 Task: Open Outlook and review the settings under 'Mail' and 'General' tabs.
Action: Mouse moved to (37, 20)
Screenshot: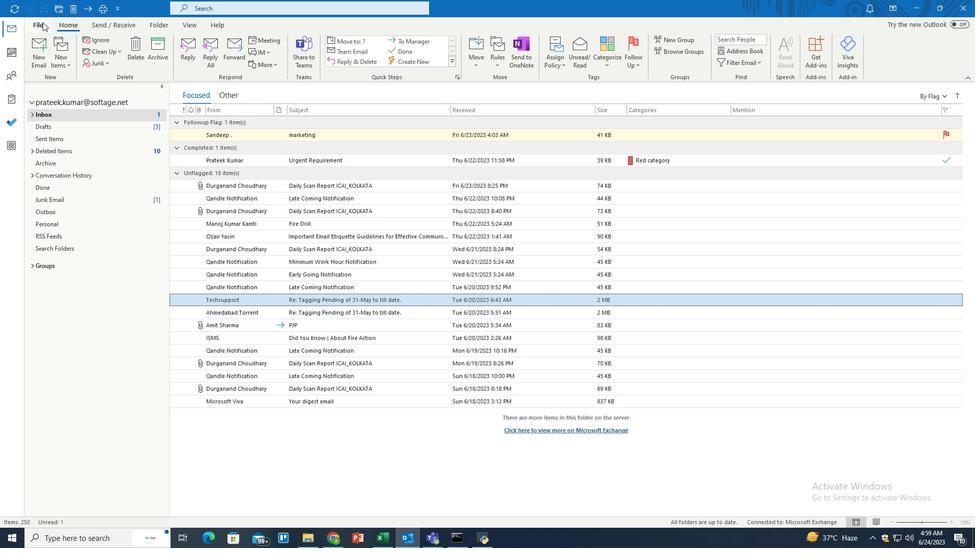 
Action: Mouse pressed left at (37, 20)
Screenshot: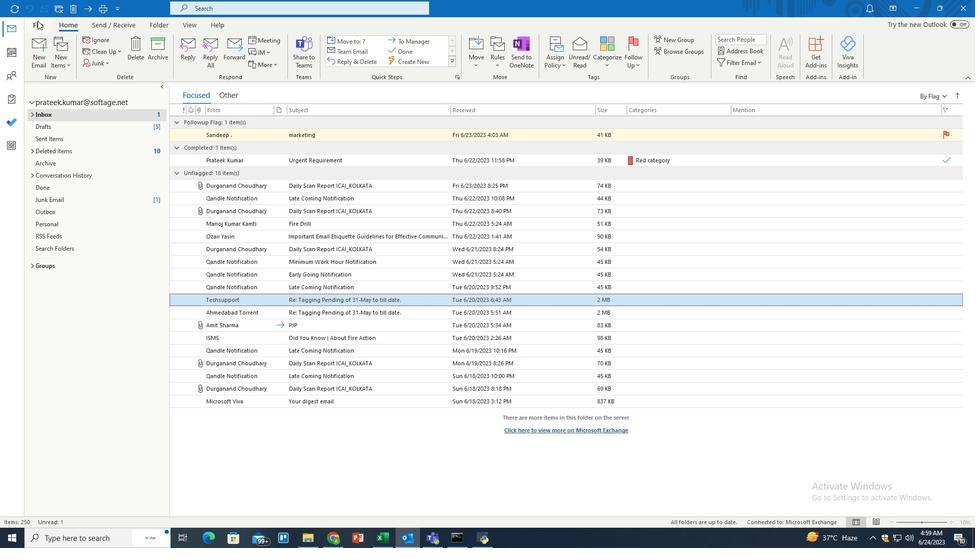 
Action: Mouse moved to (37, 487)
Screenshot: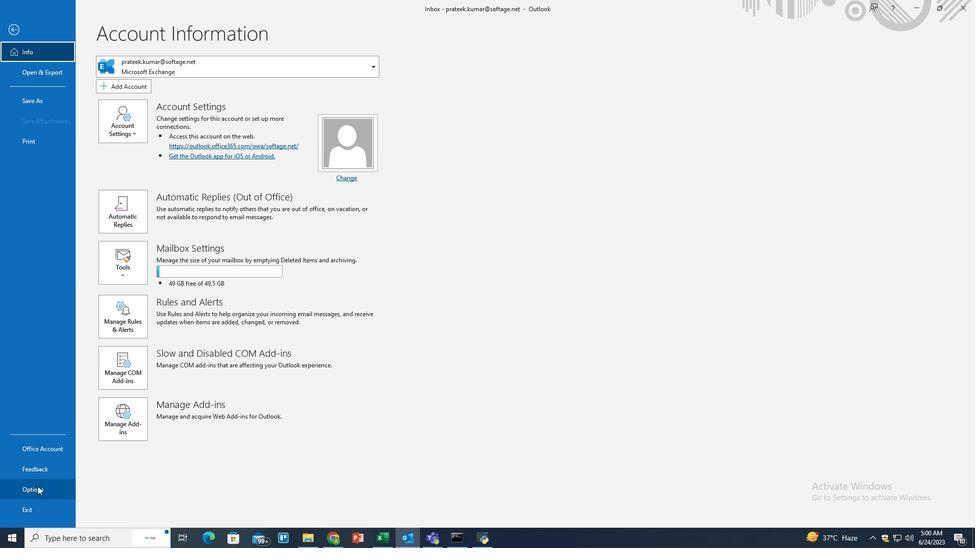 
Action: Mouse pressed left at (37, 487)
Screenshot: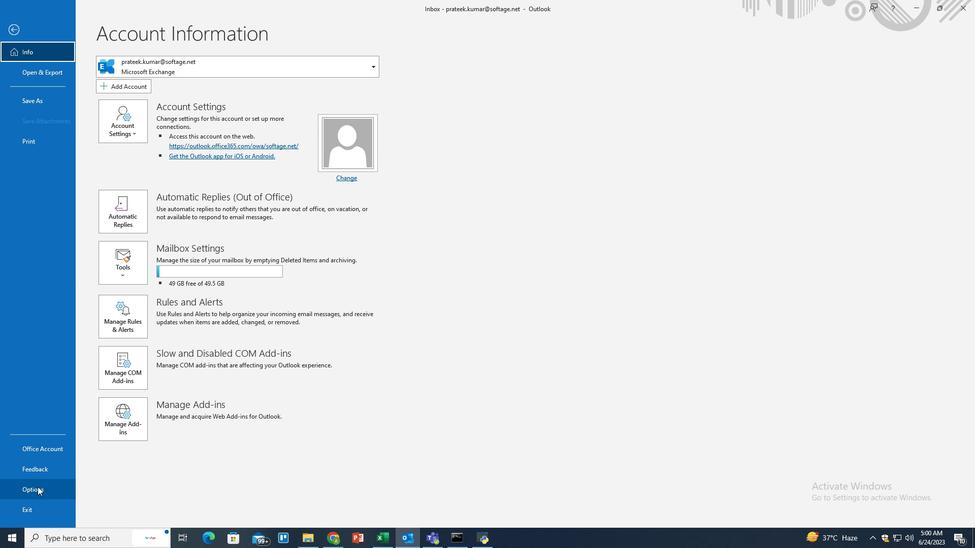 
Action: Mouse moved to (304, 126)
Screenshot: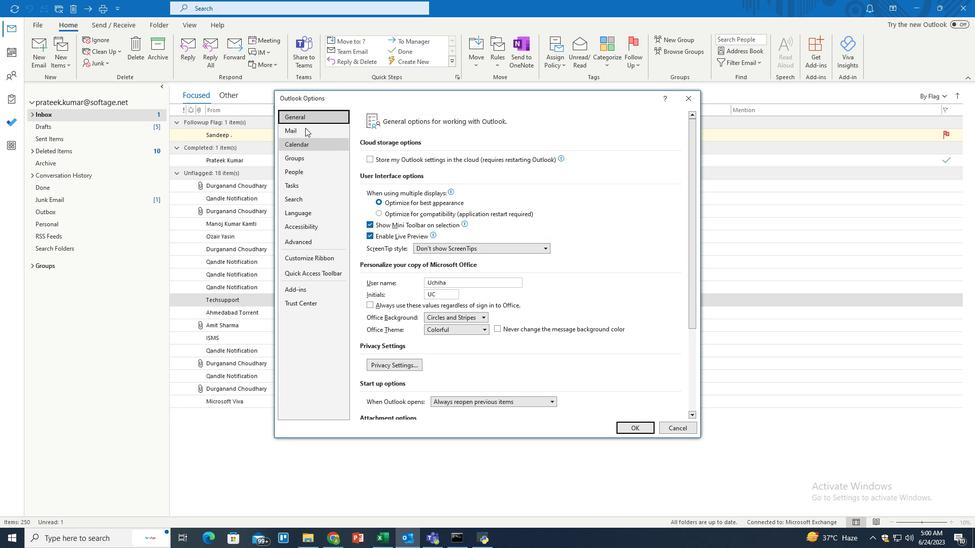 
Action: Mouse pressed left at (304, 126)
Screenshot: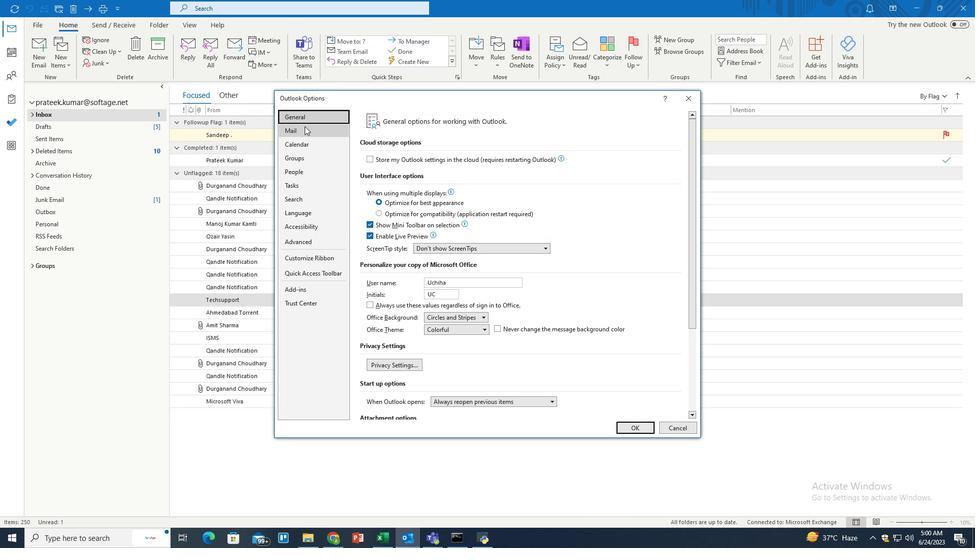 
Action: Mouse moved to (417, 203)
Screenshot: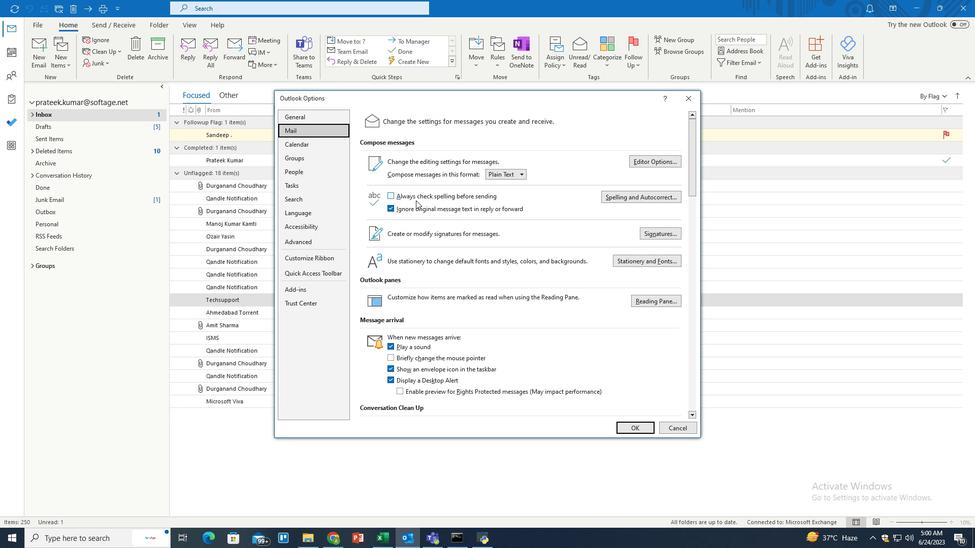 
Action: Mouse scrolled (417, 202) with delta (0, 0)
Screenshot: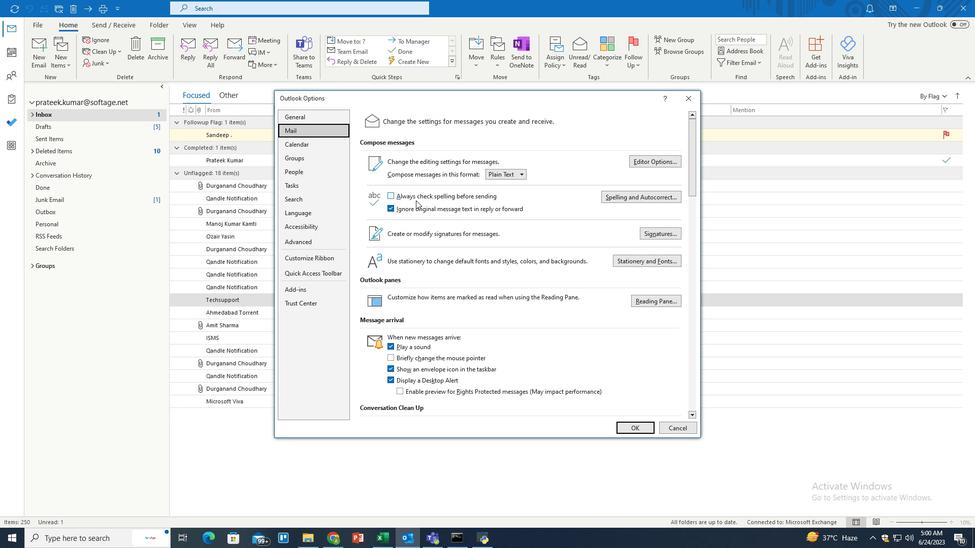 
Action: Mouse scrolled (417, 202) with delta (0, 0)
Screenshot: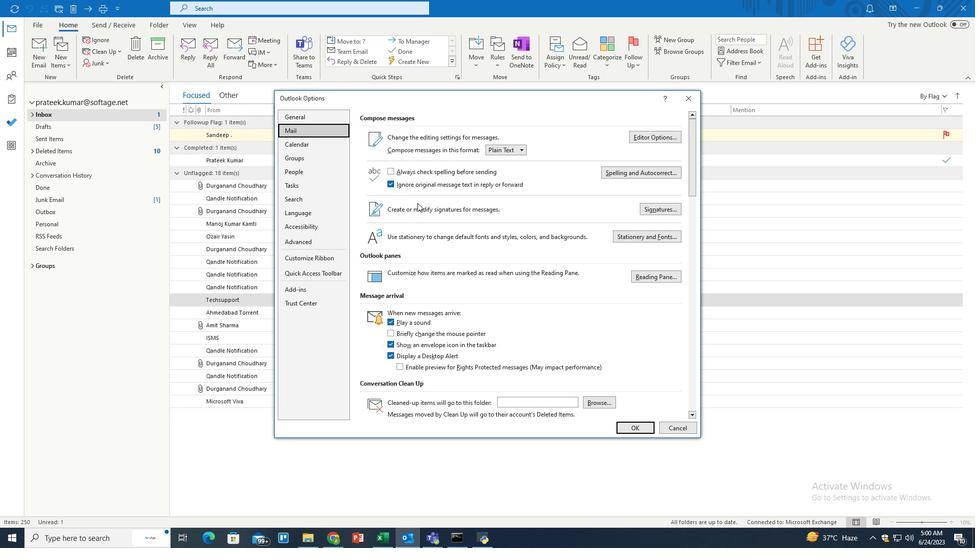 
Action: Mouse scrolled (417, 202) with delta (0, 0)
Screenshot: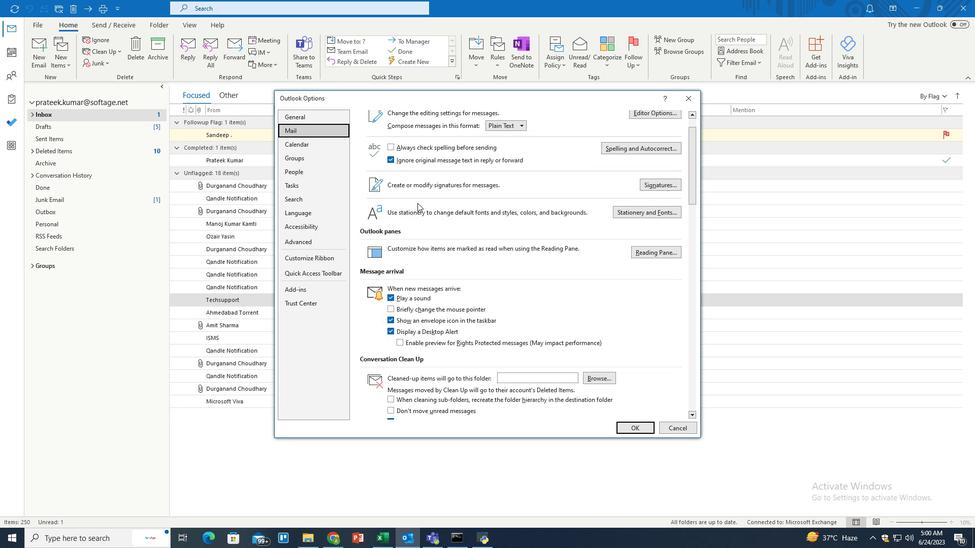 
Action: Mouse scrolled (417, 202) with delta (0, 0)
Screenshot: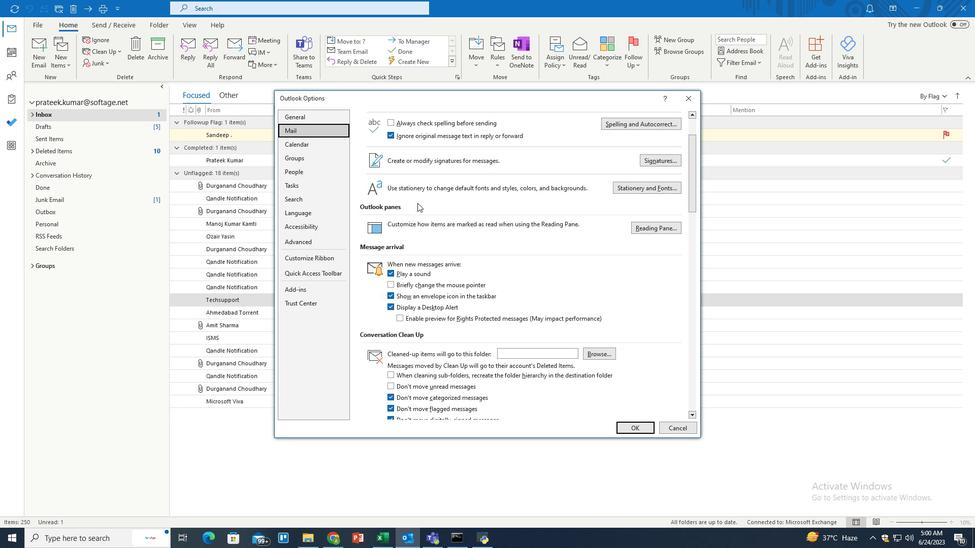 
Action: Mouse moved to (418, 206)
Screenshot: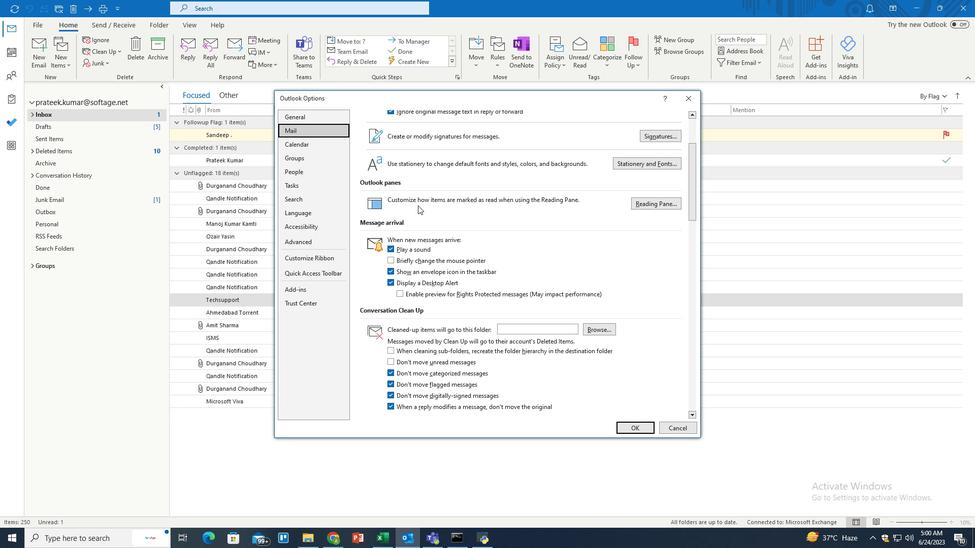 
Action: Mouse scrolled (418, 205) with delta (0, 0)
Screenshot: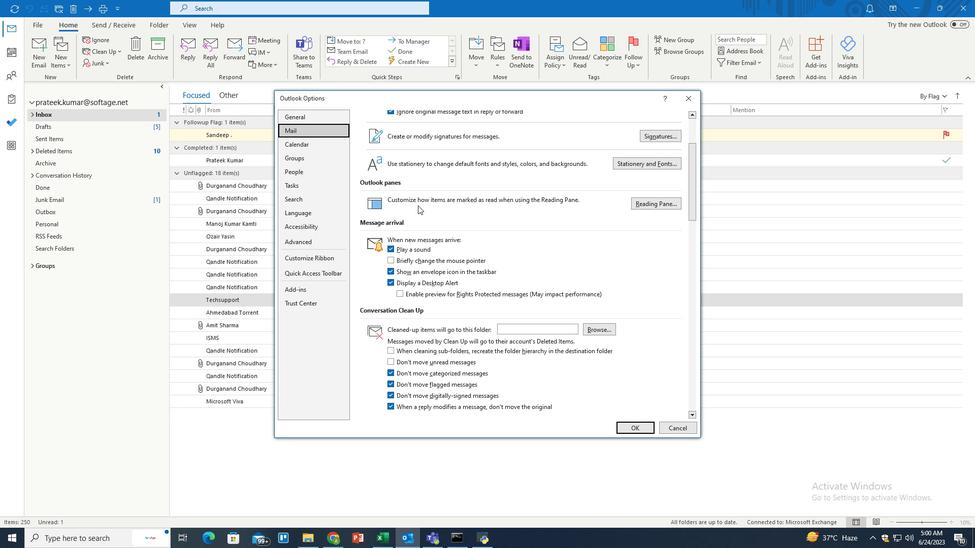 
Action: Mouse moved to (390, 338)
Screenshot: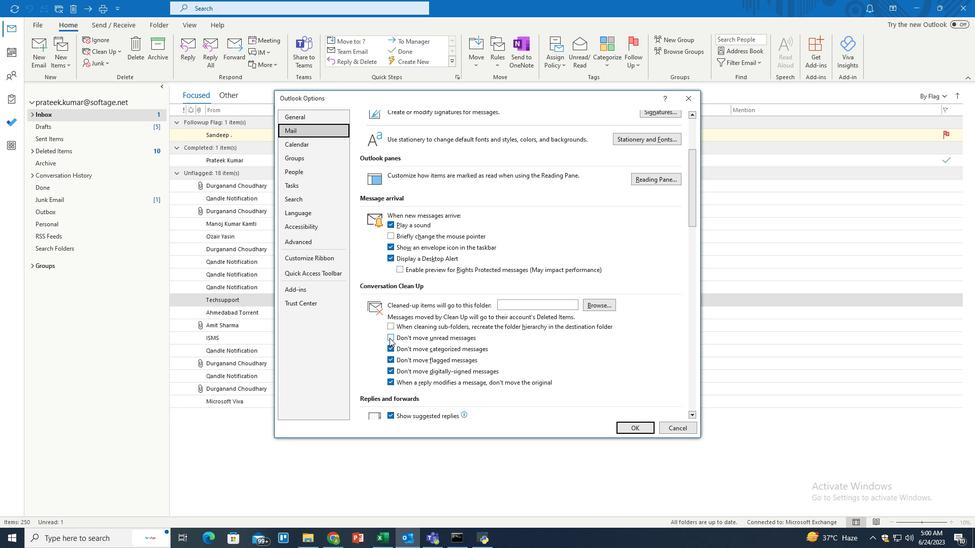 
Action: Mouse pressed left at (390, 338)
Screenshot: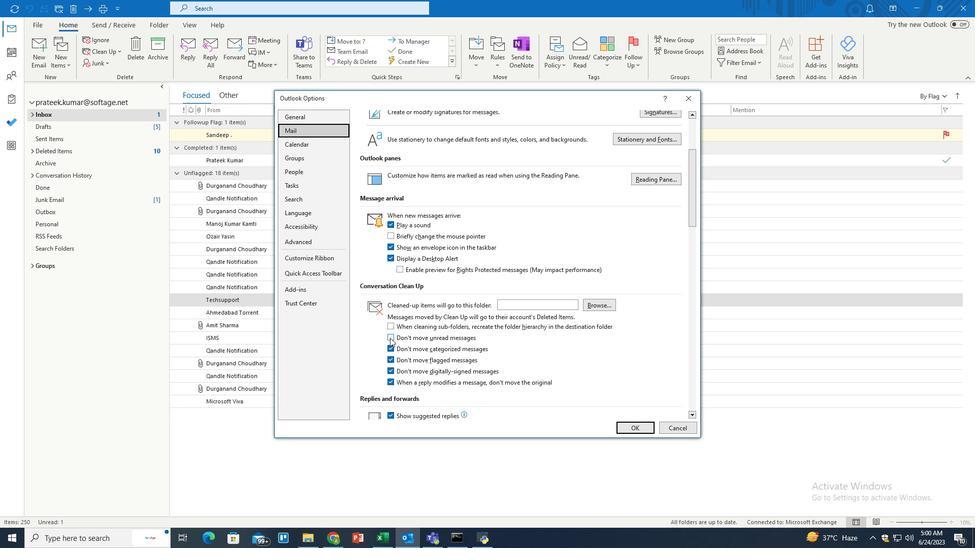 
Action: Mouse moved to (626, 427)
Screenshot: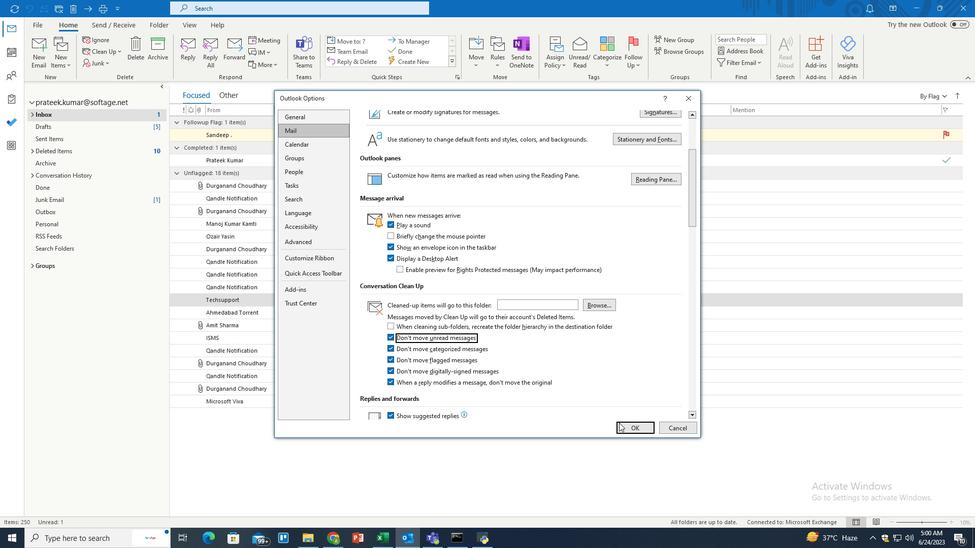 
Action: Mouse pressed left at (626, 427)
Screenshot: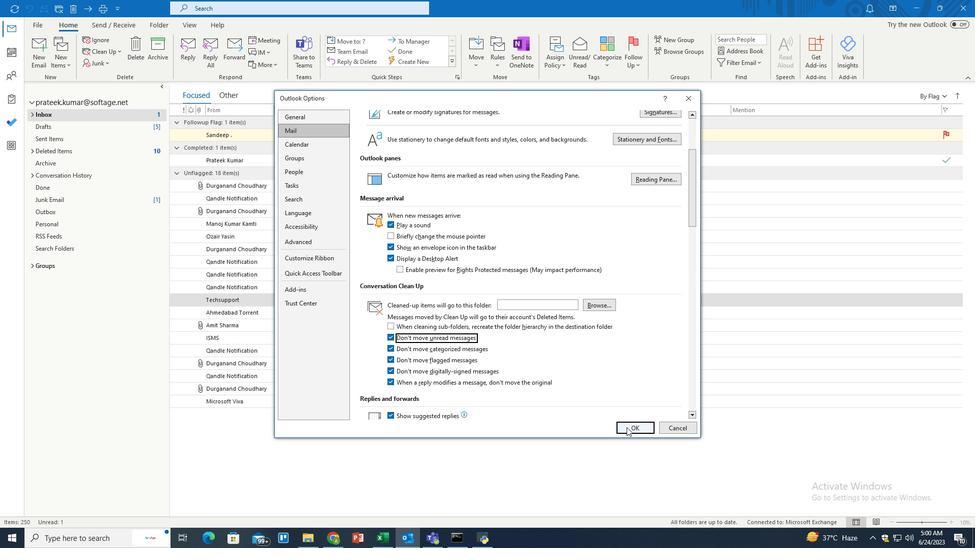 
Action: Mouse moved to (469, 274)
Screenshot: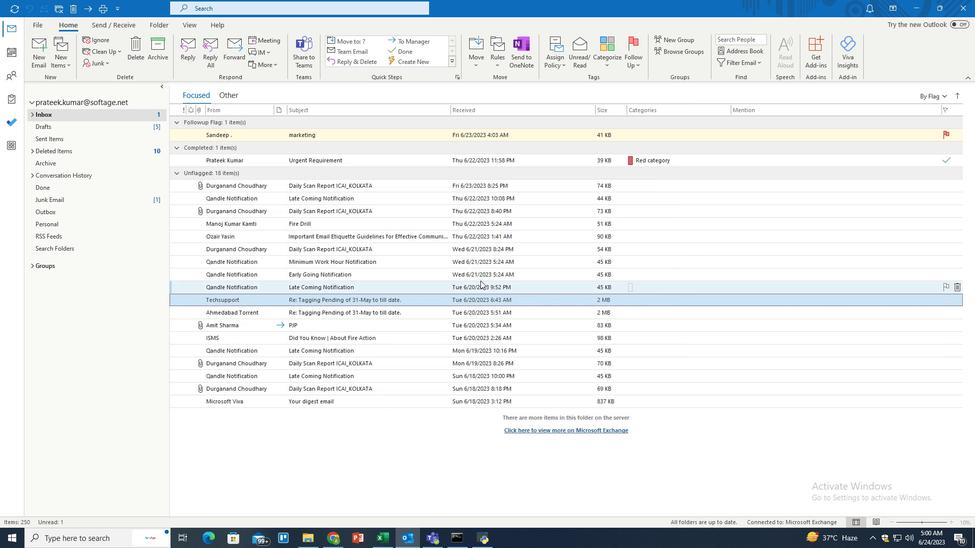 
